 Task: Create in the project UpwardTech and in the Backlog issue 'Integrate a new augmented reality feature into an existing mobile application to enhance user experience and engagement' a child issue 'Integration with online payment systems', and assign it to team member softage.2@softage.net.
Action: Mouse pressed left at (597, 201)
Screenshot: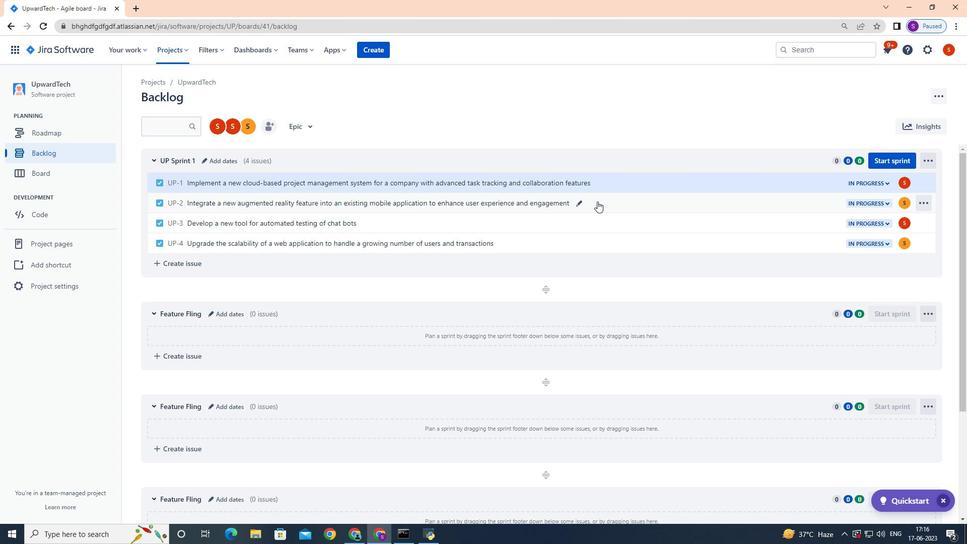 
Action: Mouse moved to (788, 242)
Screenshot: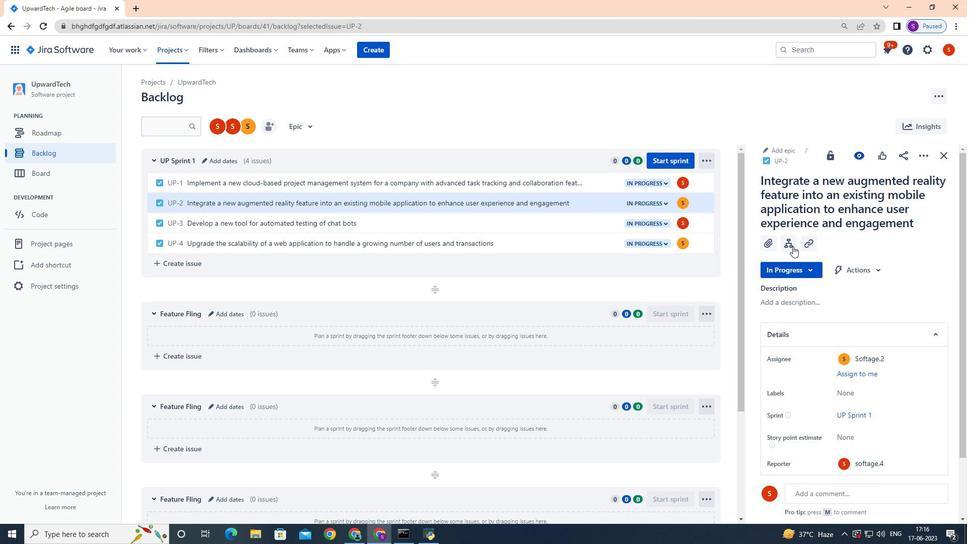 
Action: Mouse pressed left at (788, 242)
Screenshot: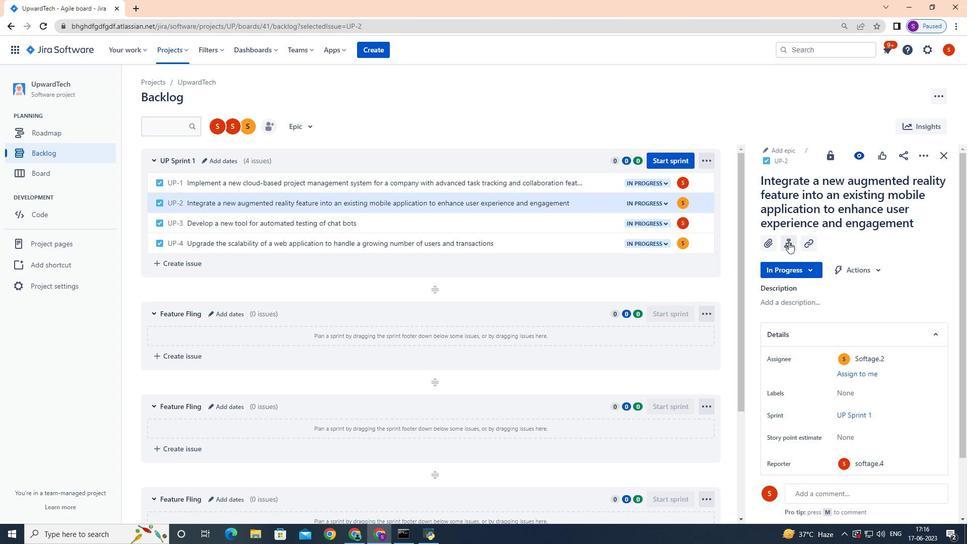 
Action: Key pressed <Key.shift>Intergration<Key.space><Key.backspace><Key.backspace><Key.backspace><Key.backspace><Key.backspace><Key.backspace><Key.backspace><Key.backspace><Key.backspace>gration<Key.space>with<Key.space>online<Key.space>payment<Key.space>system<Key.enter>
Screenshot: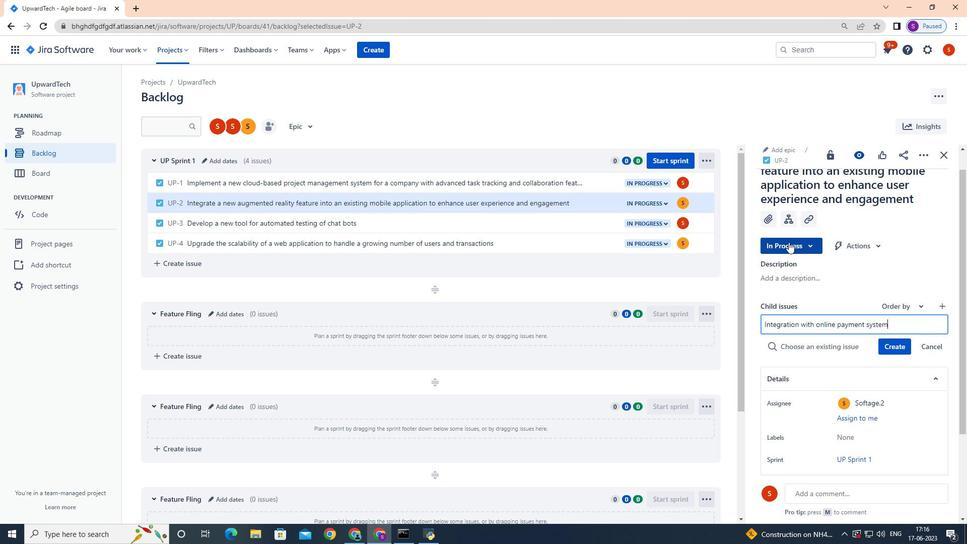 
Action: Mouse moved to (901, 326)
Screenshot: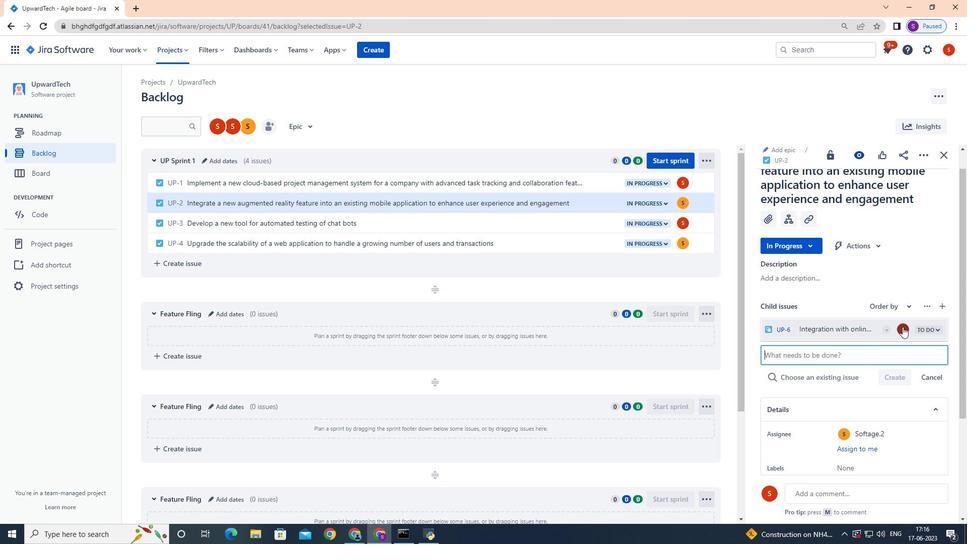 
Action: Mouse pressed left at (901, 326)
Screenshot: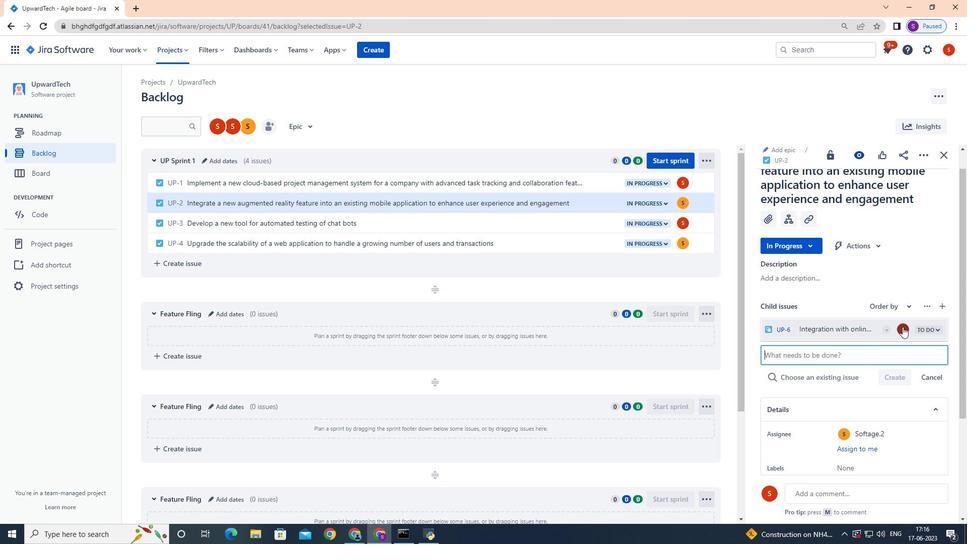 
Action: Mouse moved to (900, 326)
Screenshot: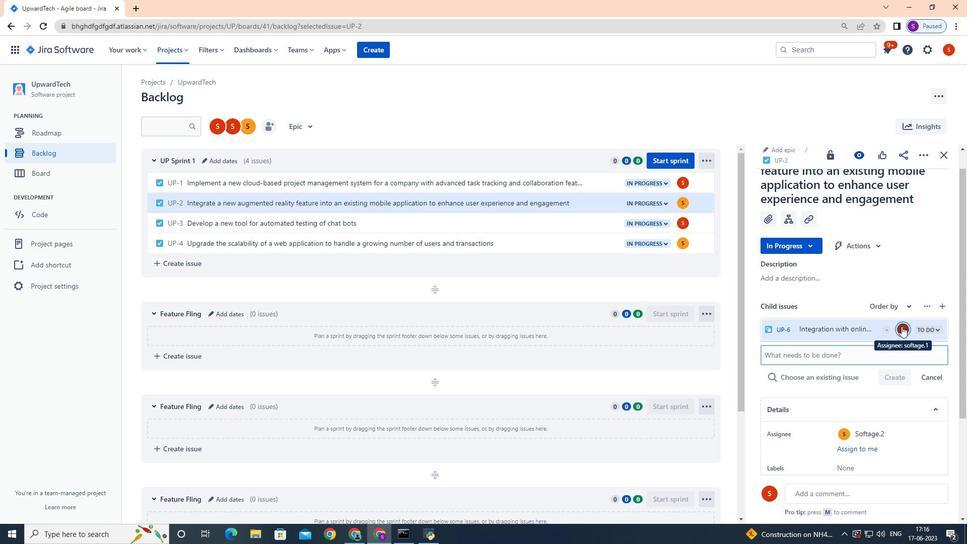 
Action: Key pressed softage.2
Screenshot: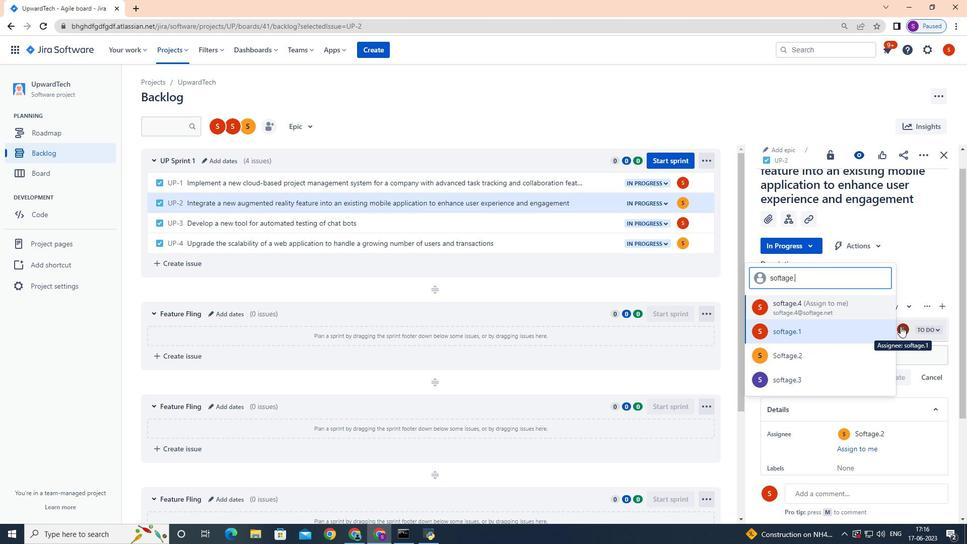 
Action: Mouse moved to (822, 329)
Screenshot: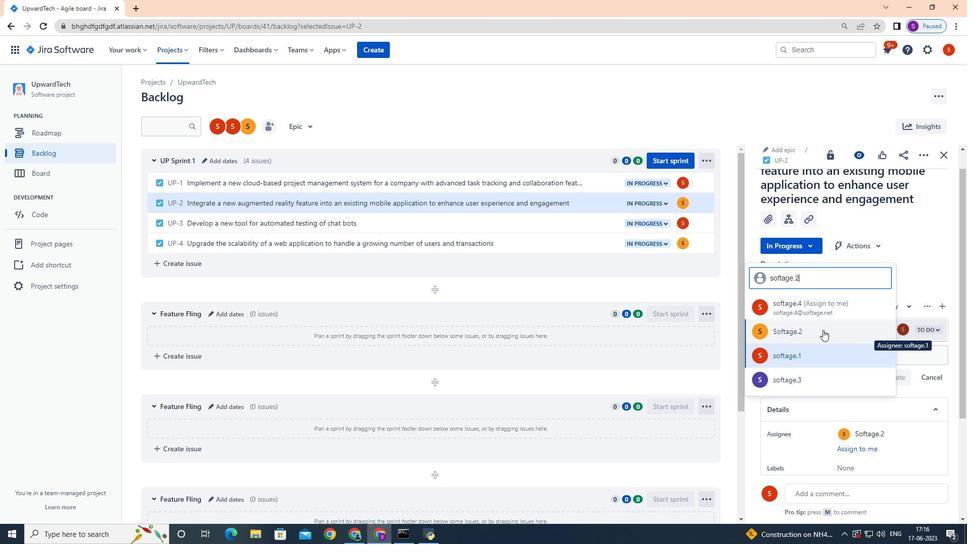 
Action: Mouse pressed left at (822, 329)
Screenshot: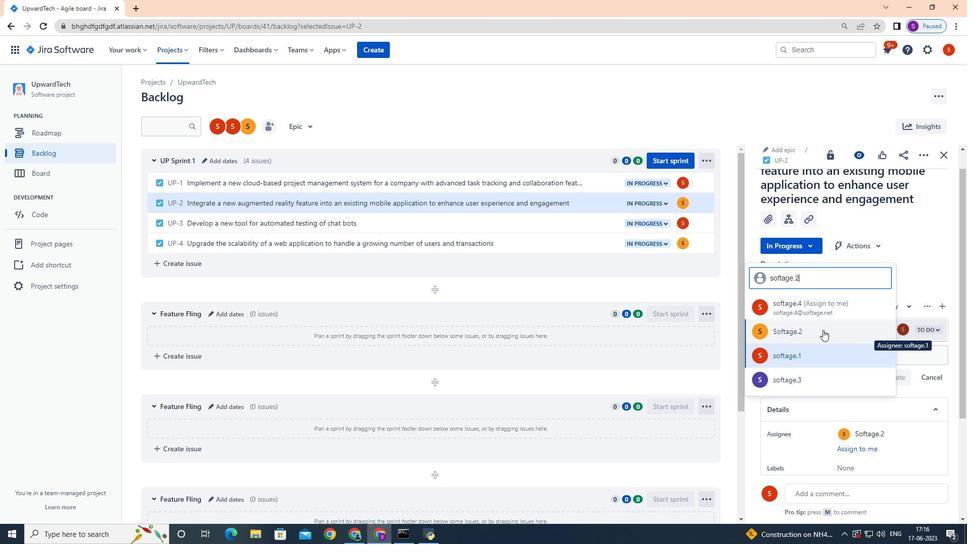 
